 Task: Sort the products in the category "Sauvignon Blanc" by price (lowest first).
Action: Mouse moved to (811, 300)
Screenshot: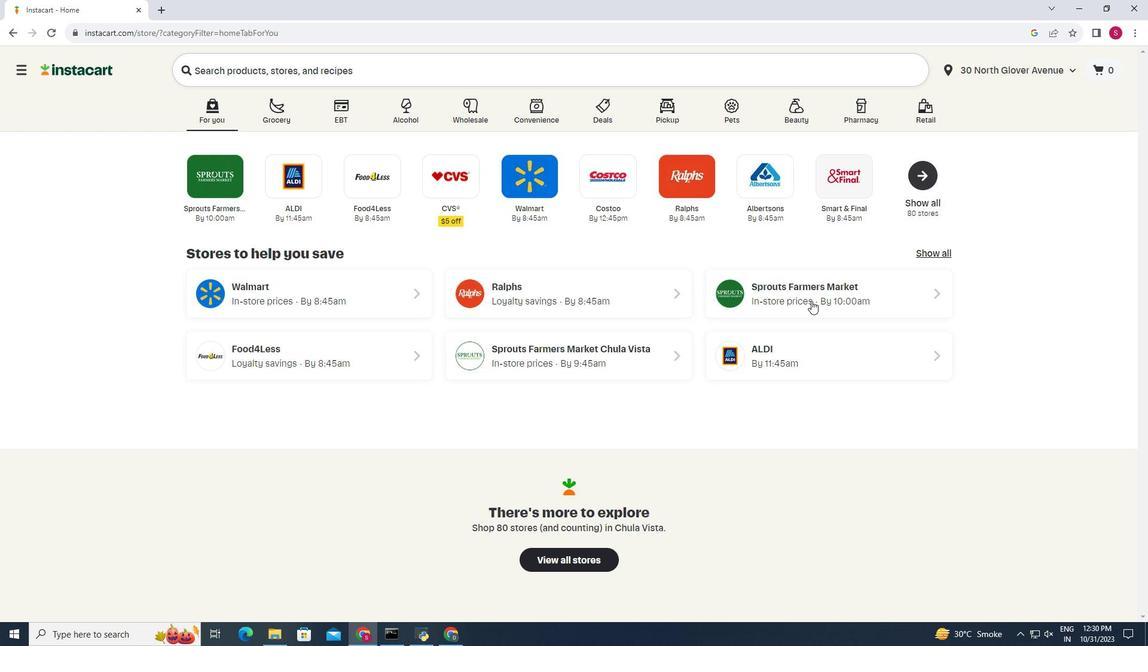 
Action: Mouse pressed left at (811, 300)
Screenshot: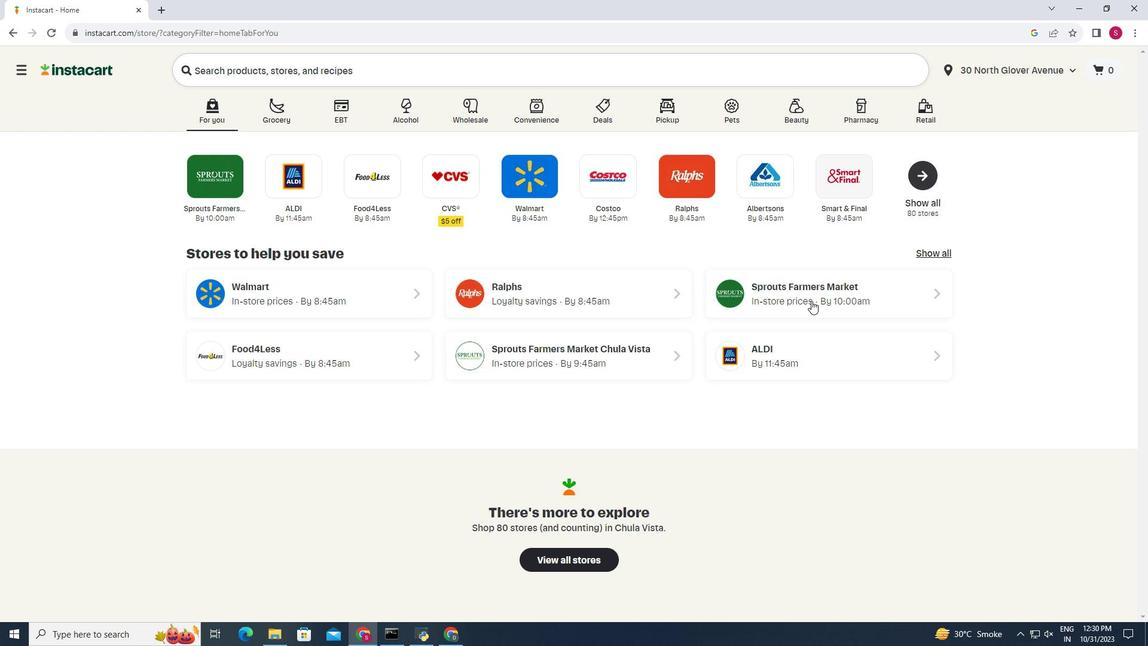 
Action: Mouse moved to (31, 565)
Screenshot: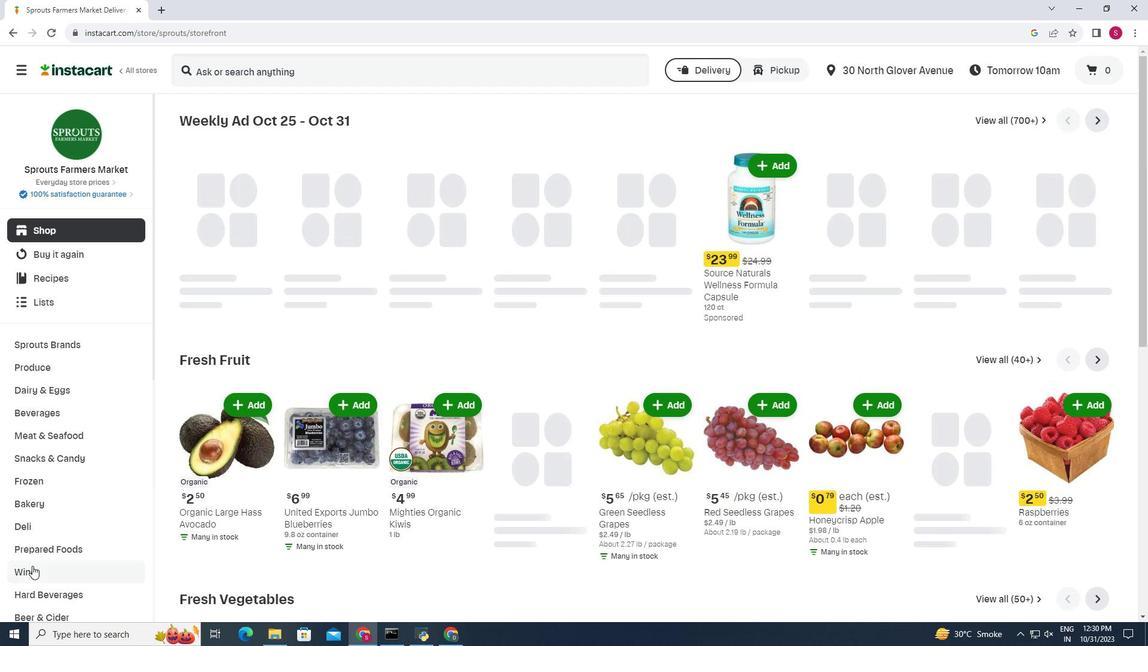
Action: Mouse pressed left at (31, 565)
Screenshot: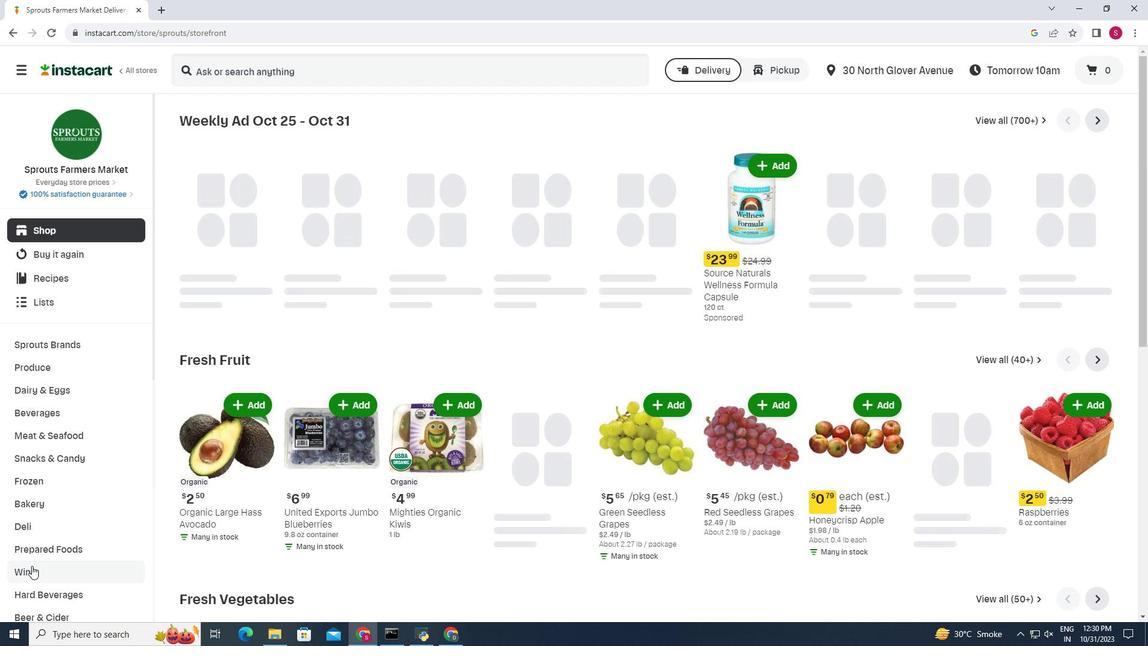 
Action: Mouse moved to (302, 291)
Screenshot: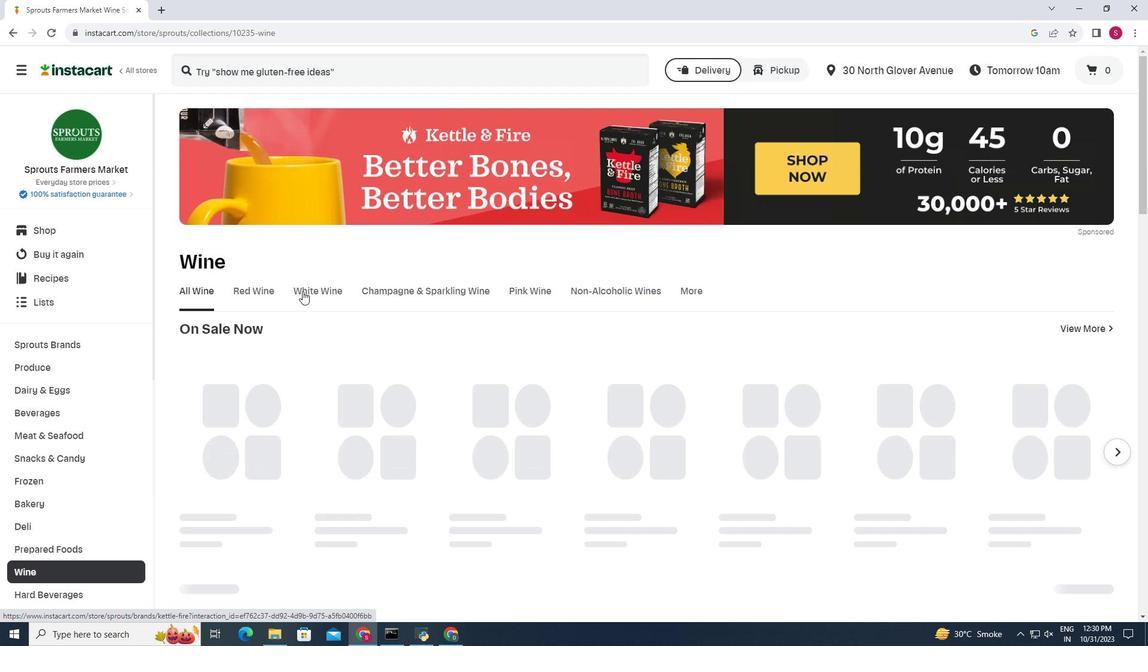 
Action: Mouse pressed left at (302, 291)
Screenshot: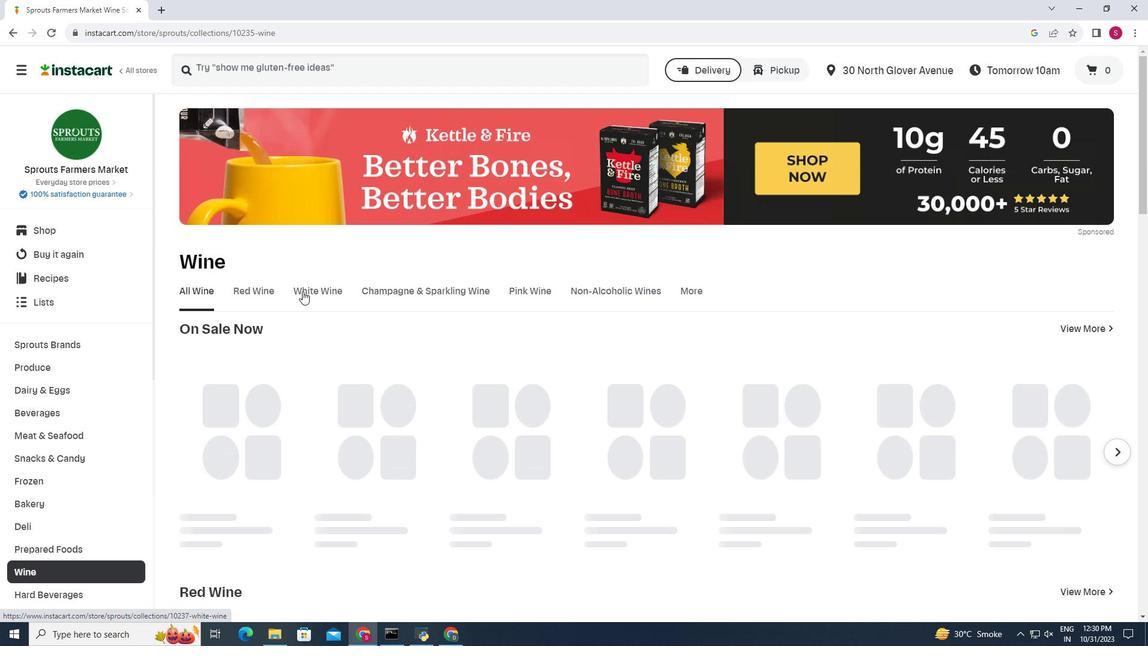 
Action: Mouse moved to (303, 205)
Screenshot: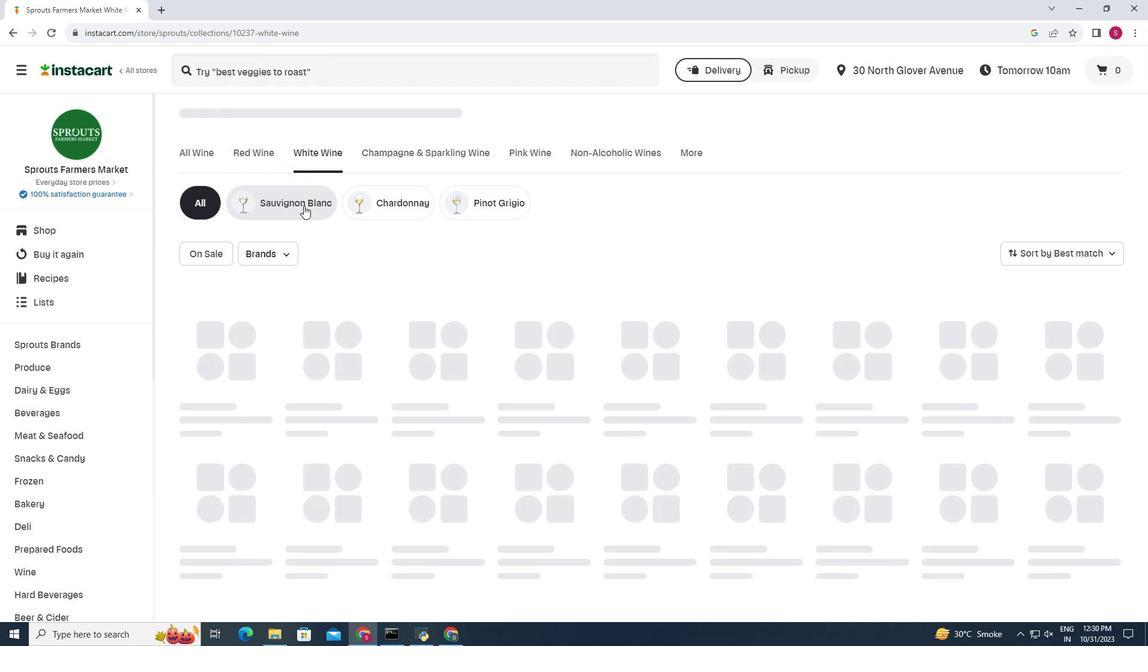 
Action: Mouse pressed left at (303, 205)
Screenshot: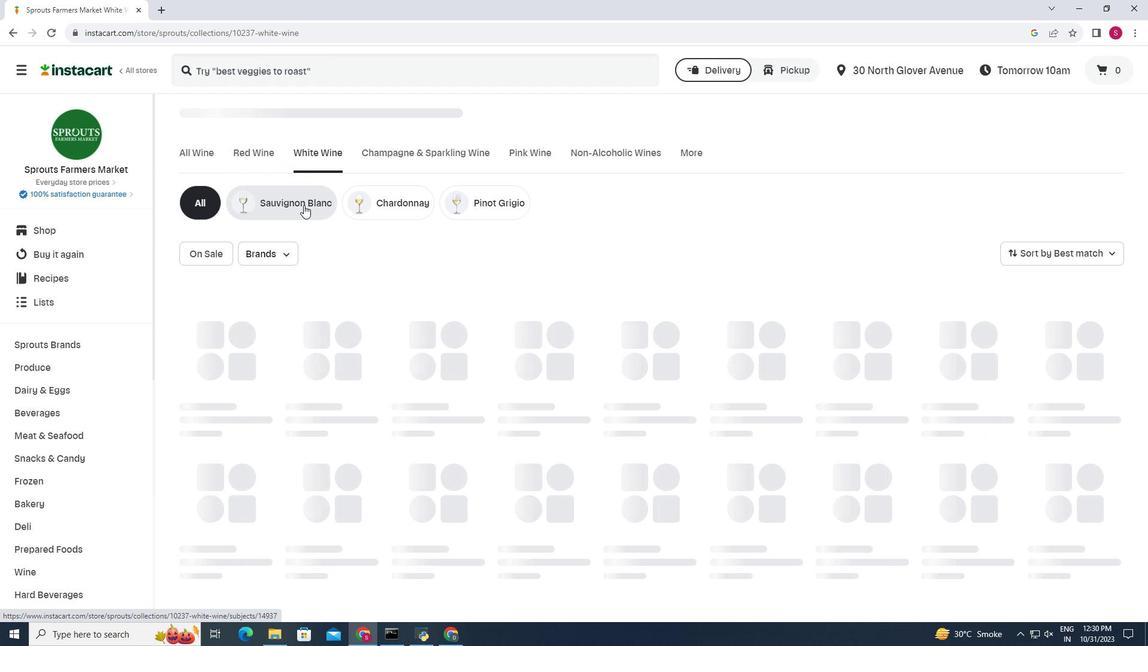 
Action: Mouse moved to (312, 205)
Screenshot: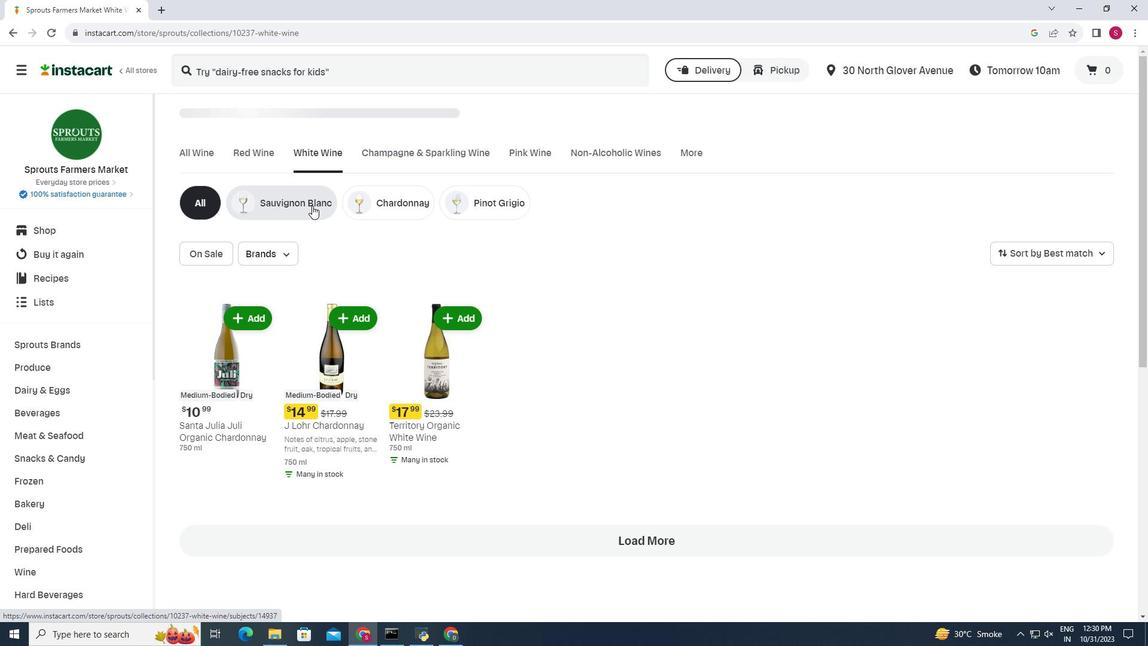 
Action: Mouse pressed left at (312, 205)
Screenshot: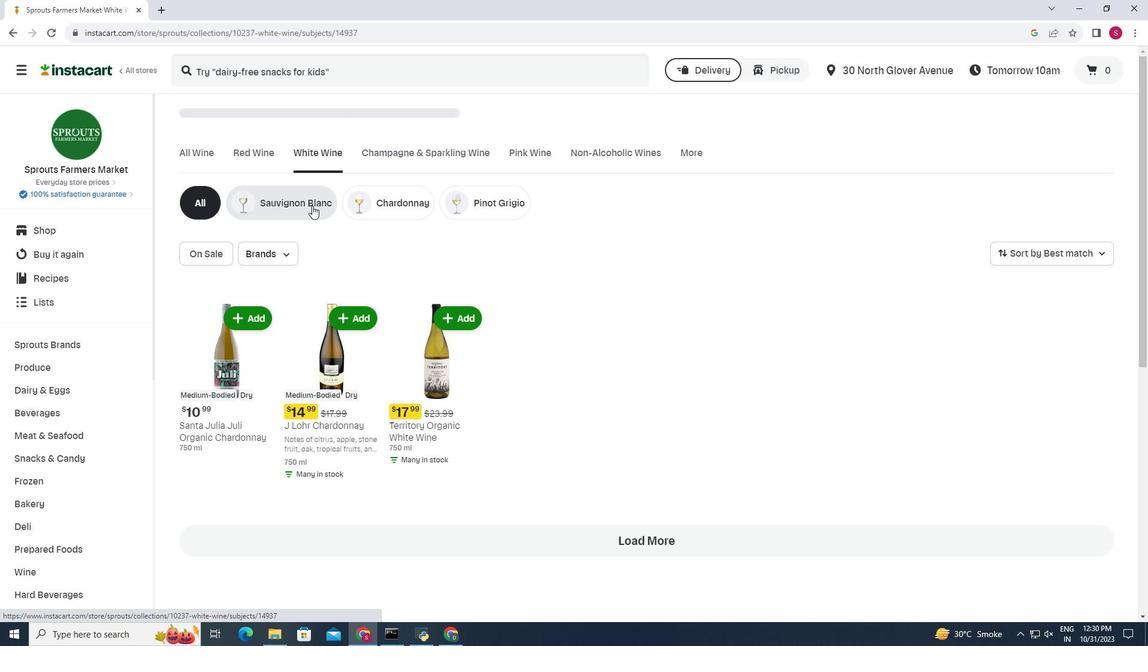
Action: Mouse moved to (1092, 386)
Screenshot: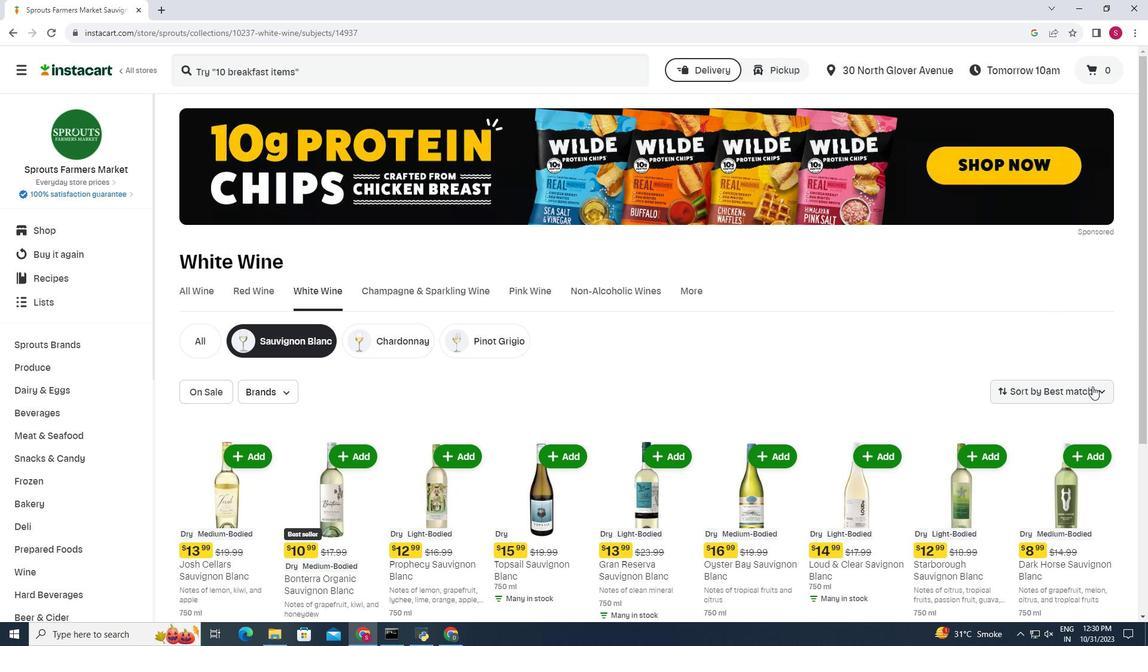 
Action: Mouse pressed left at (1092, 386)
Screenshot: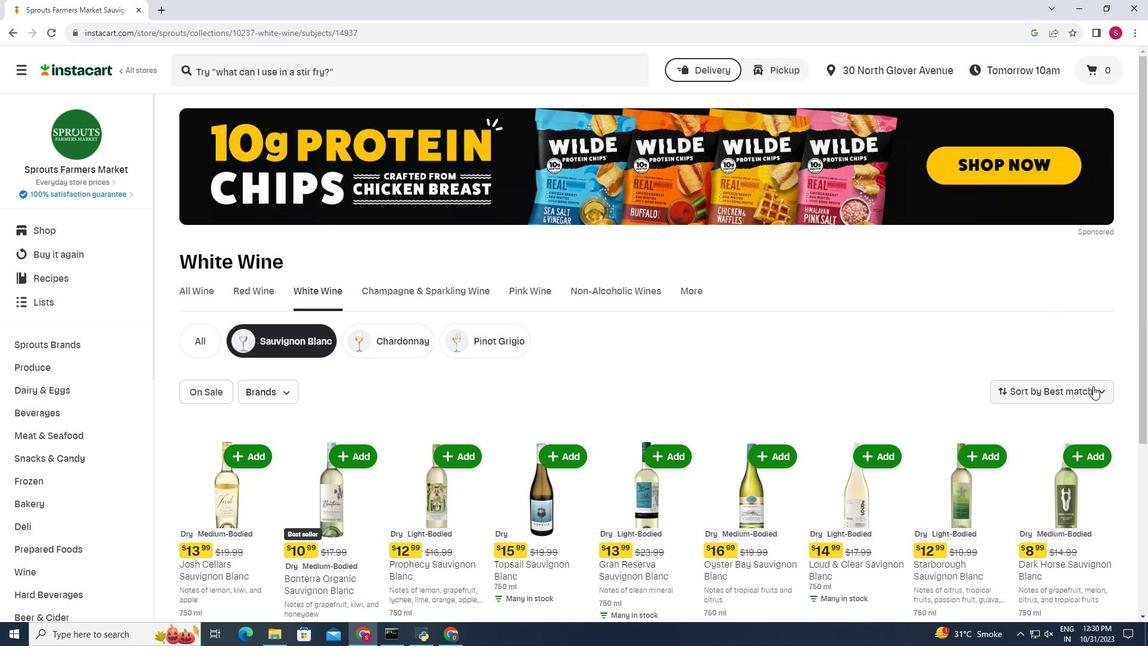 
Action: Mouse moved to (1070, 451)
Screenshot: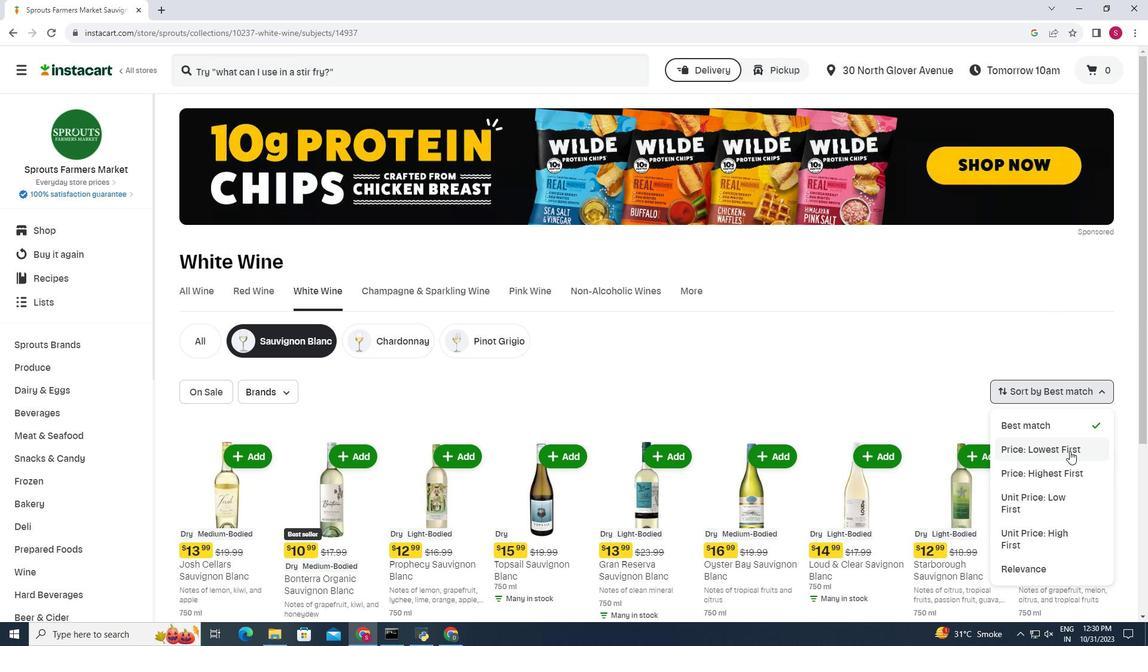 
Action: Mouse pressed left at (1070, 451)
Screenshot: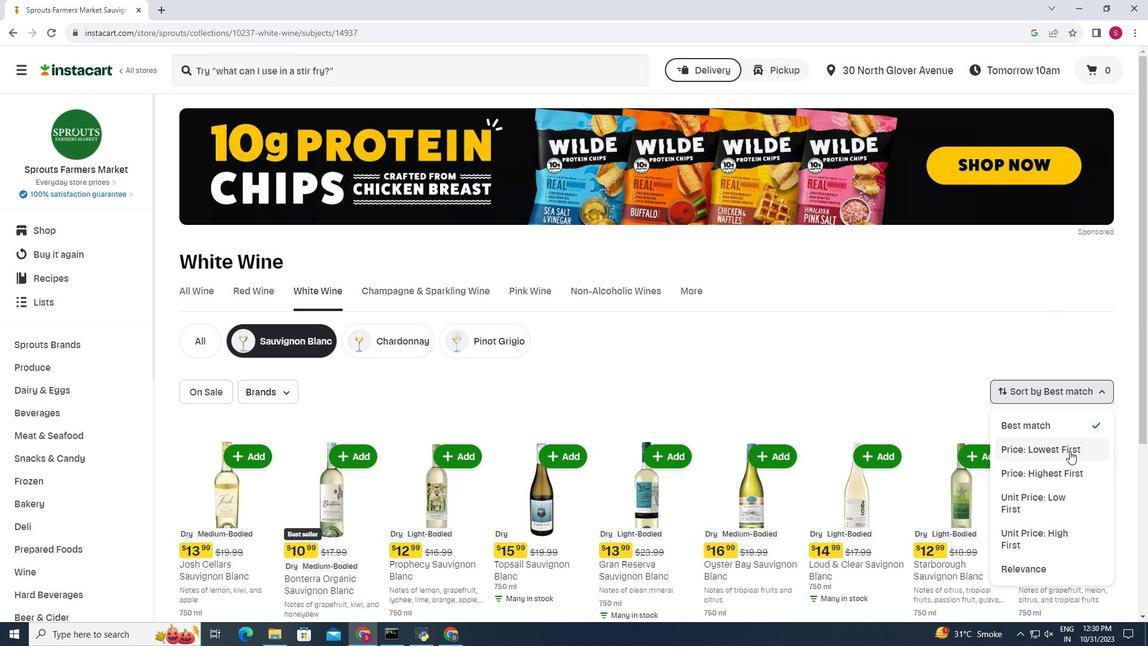 
Action: Mouse moved to (771, 340)
Screenshot: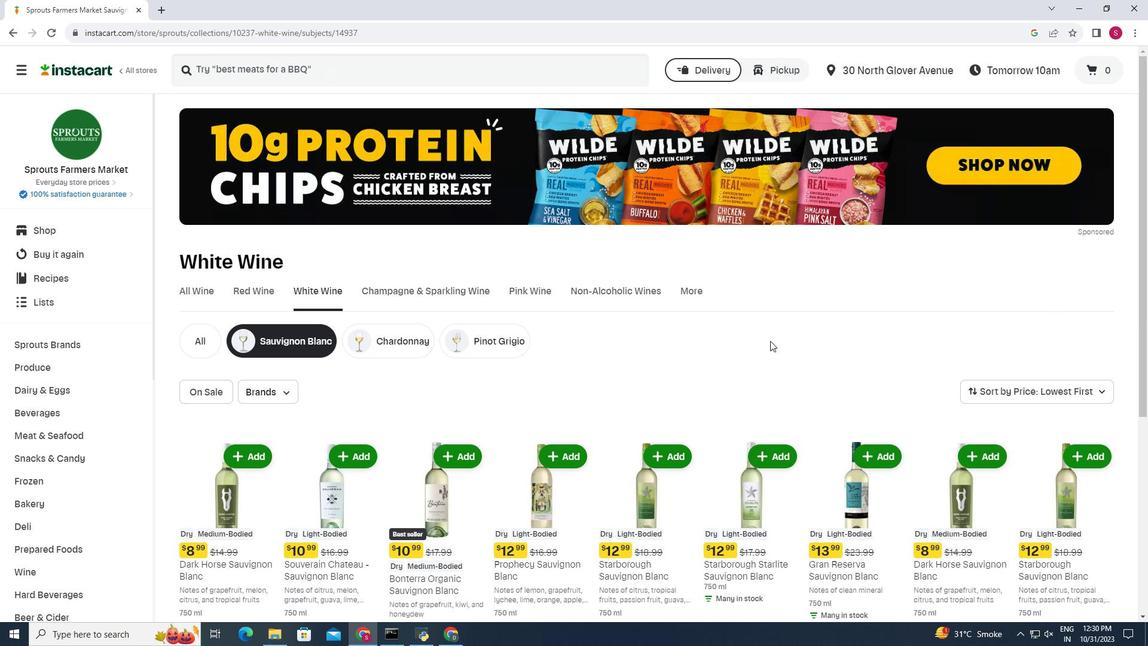 
Action: Mouse scrolled (771, 340) with delta (0, 0)
Screenshot: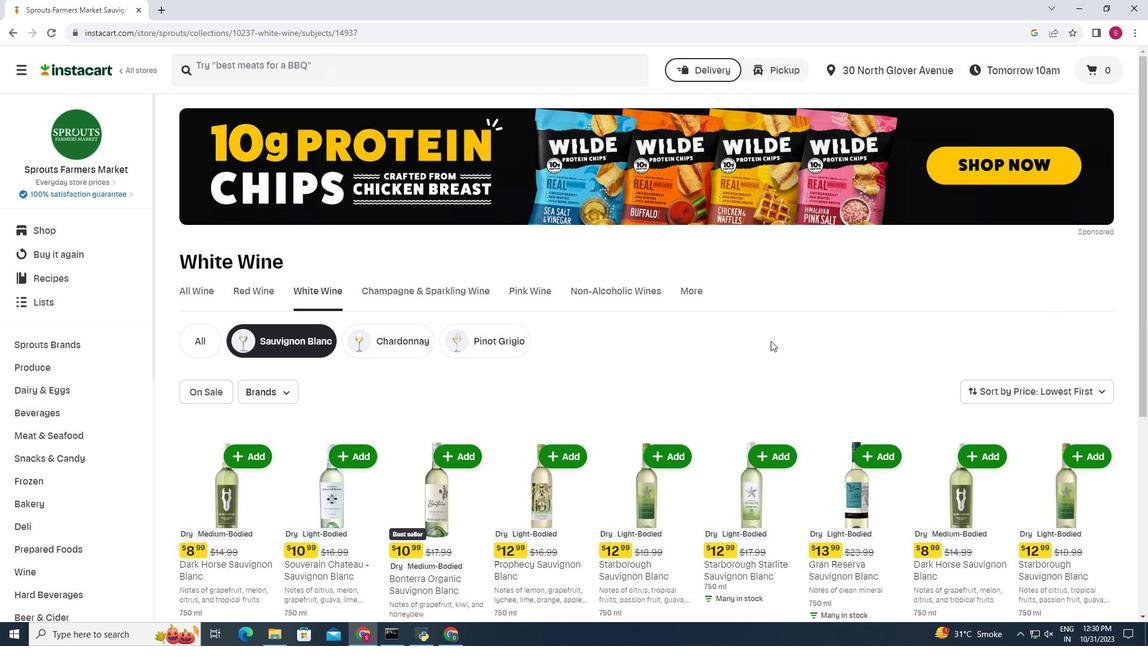 
Action: Mouse moved to (771, 340)
Screenshot: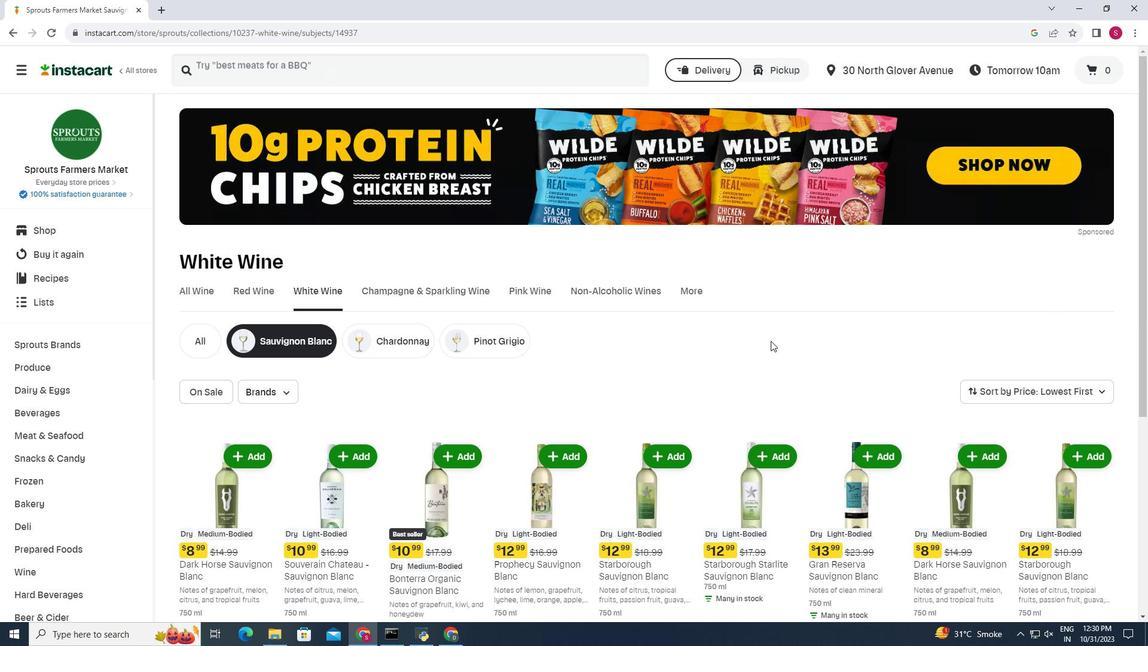 
Action: Mouse scrolled (771, 340) with delta (0, 0)
Screenshot: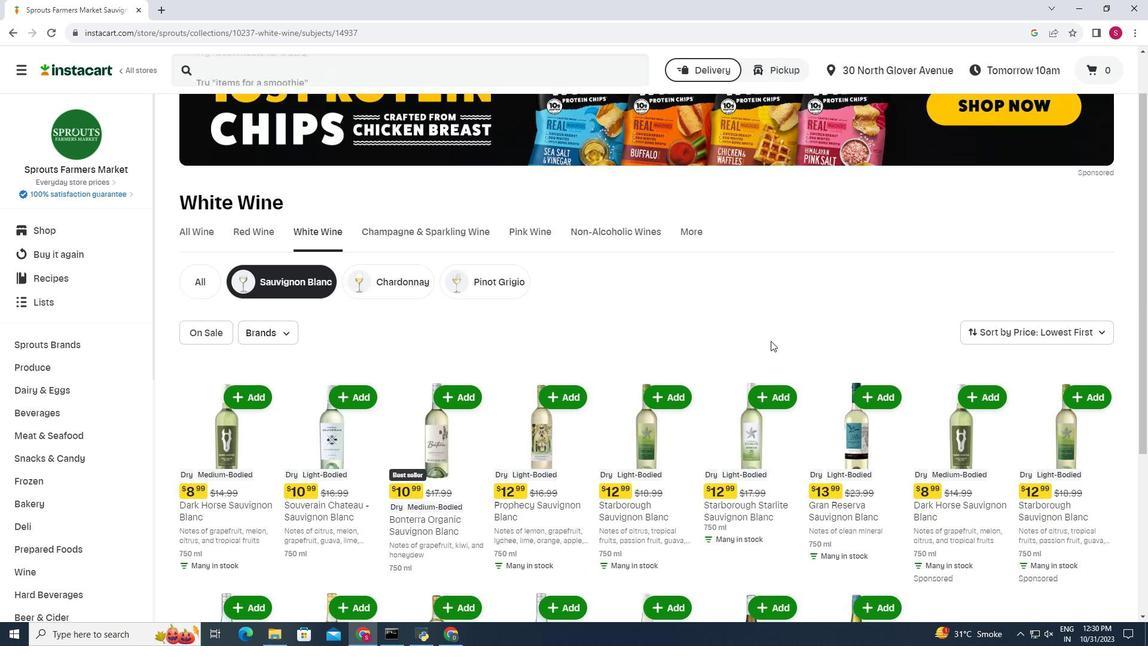 
Action: Mouse scrolled (771, 340) with delta (0, 0)
Screenshot: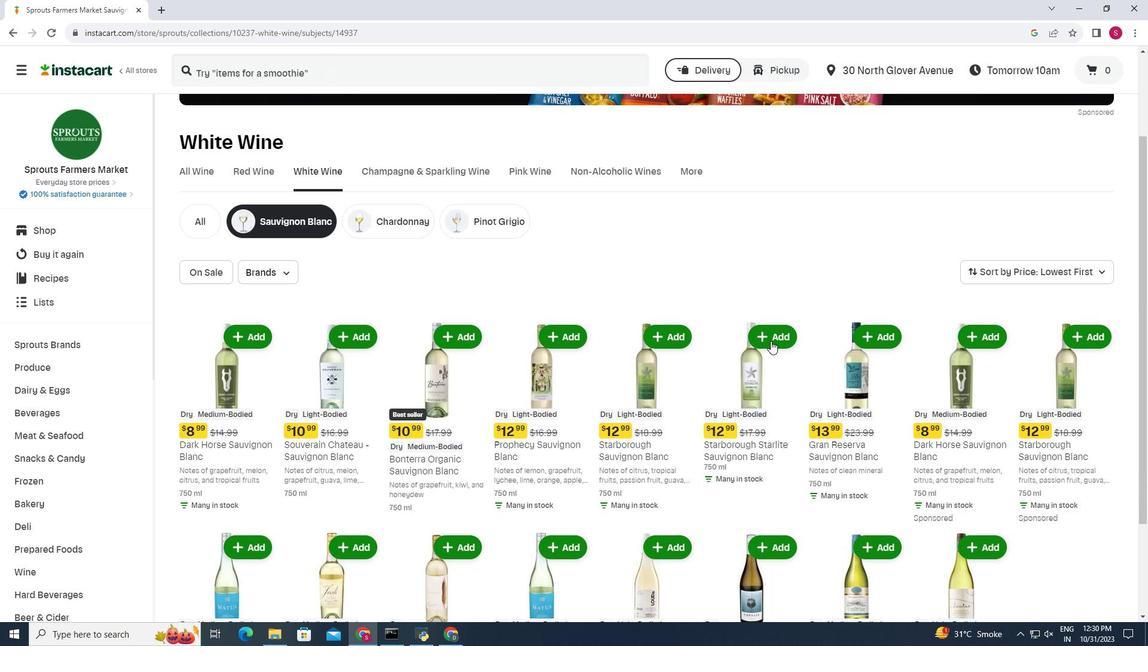 
Action: Mouse moved to (771, 340)
Screenshot: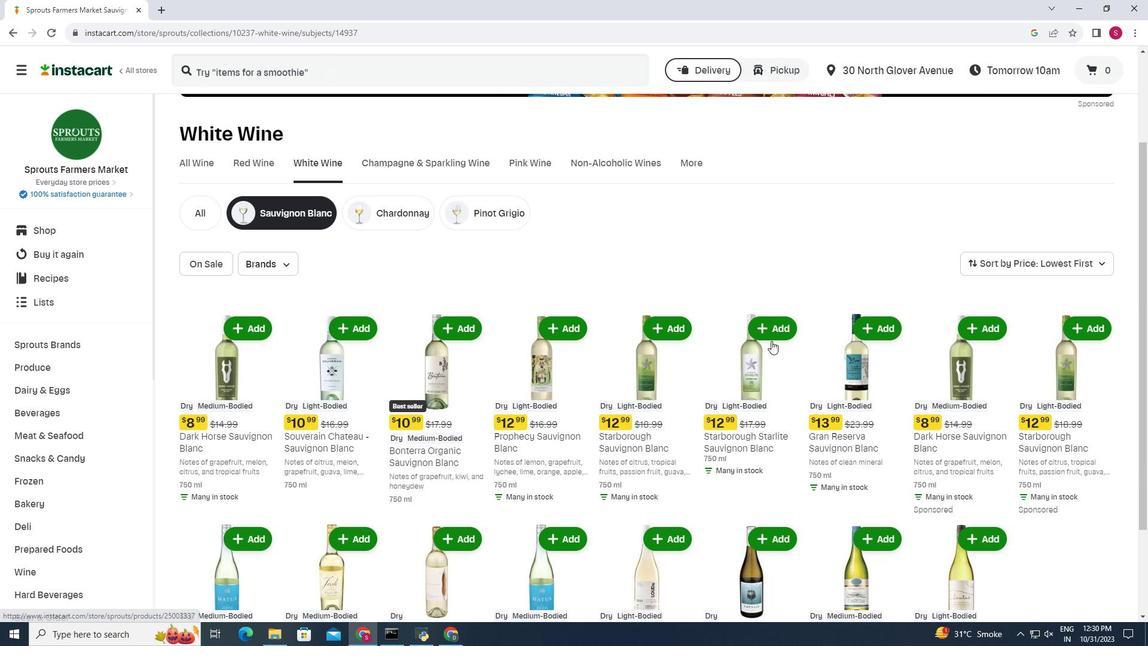 
Action: Mouse scrolled (771, 340) with delta (0, 0)
Screenshot: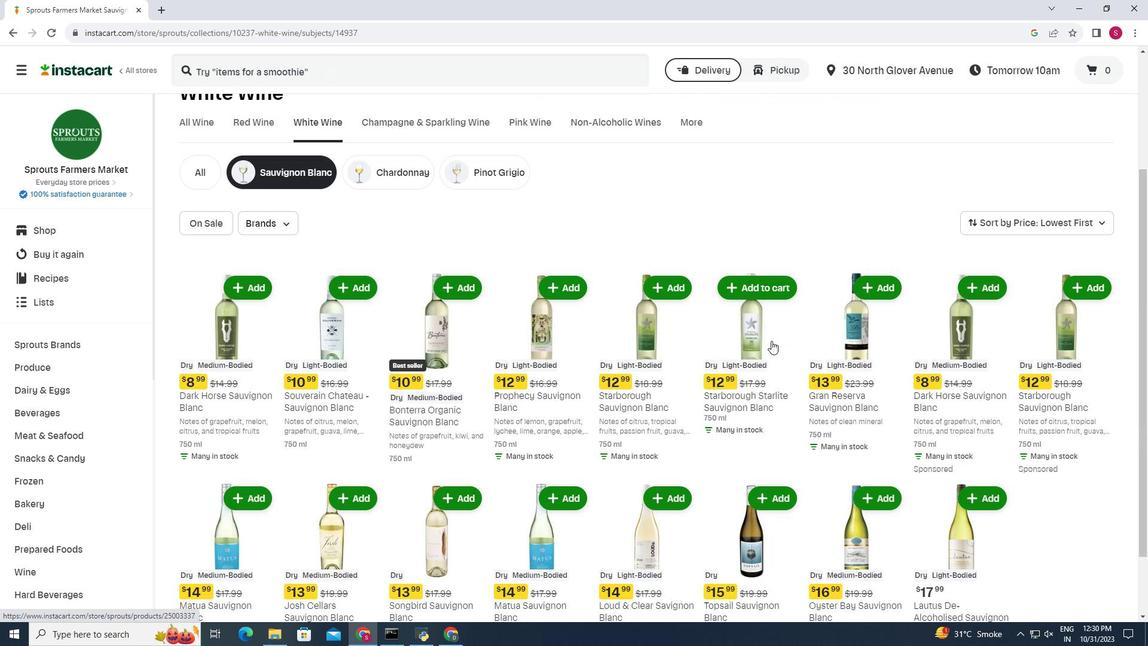 
Action: Mouse moved to (777, 340)
Screenshot: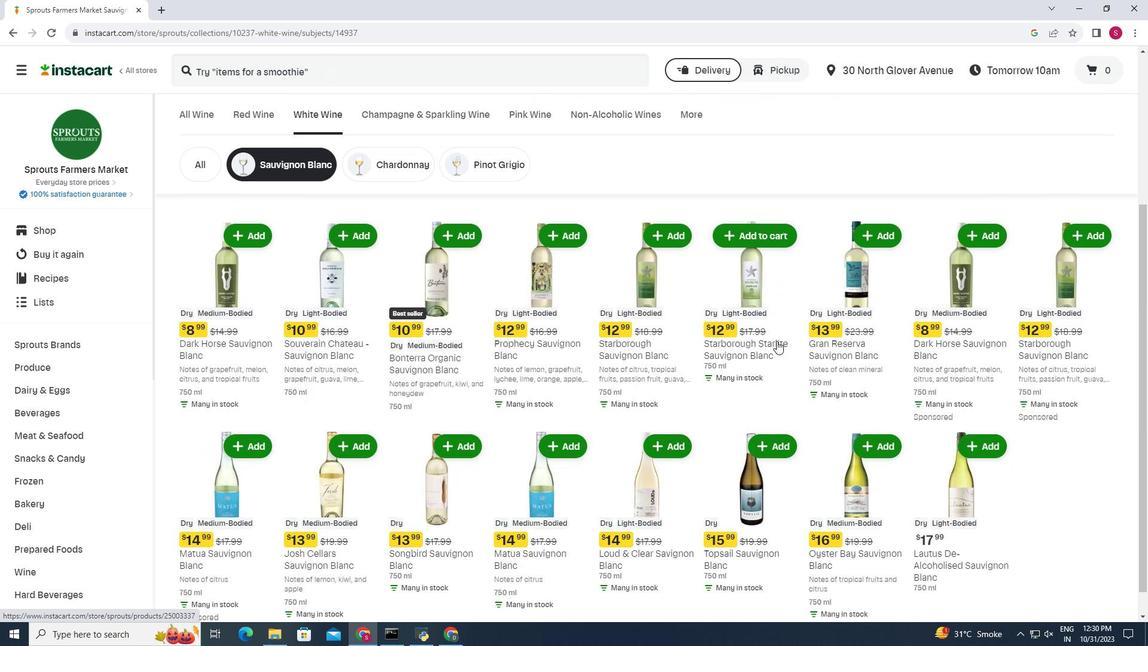 
Action: Mouse scrolled (777, 340) with delta (0, 0)
Screenshot: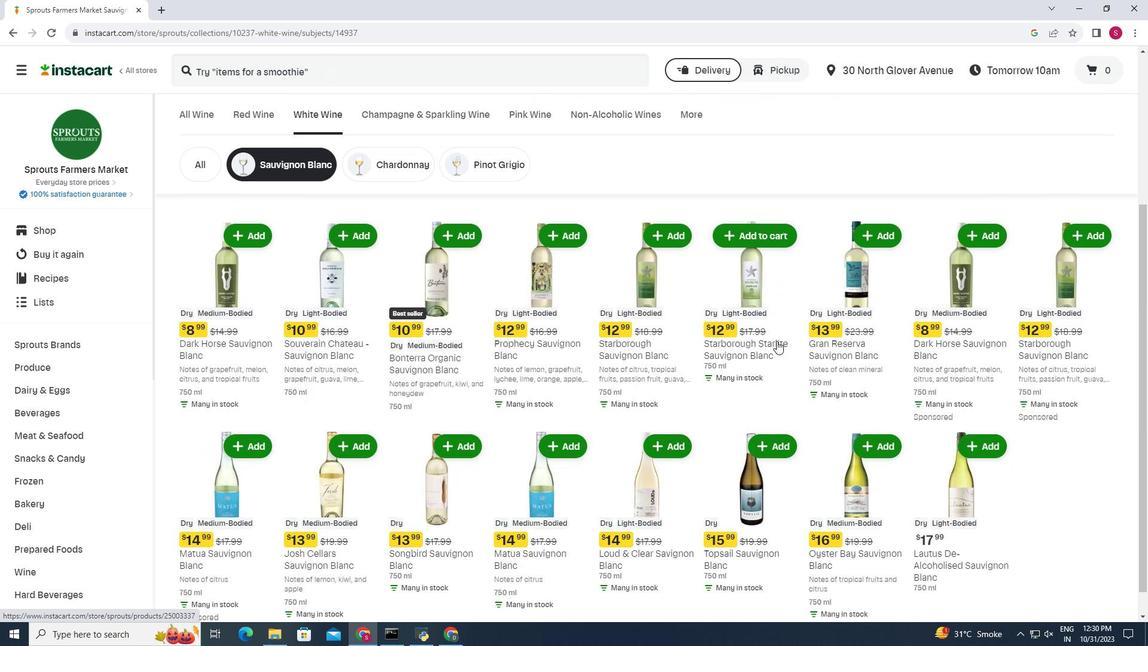 
Action: Mouse moved to (778, 340)
Screenshot: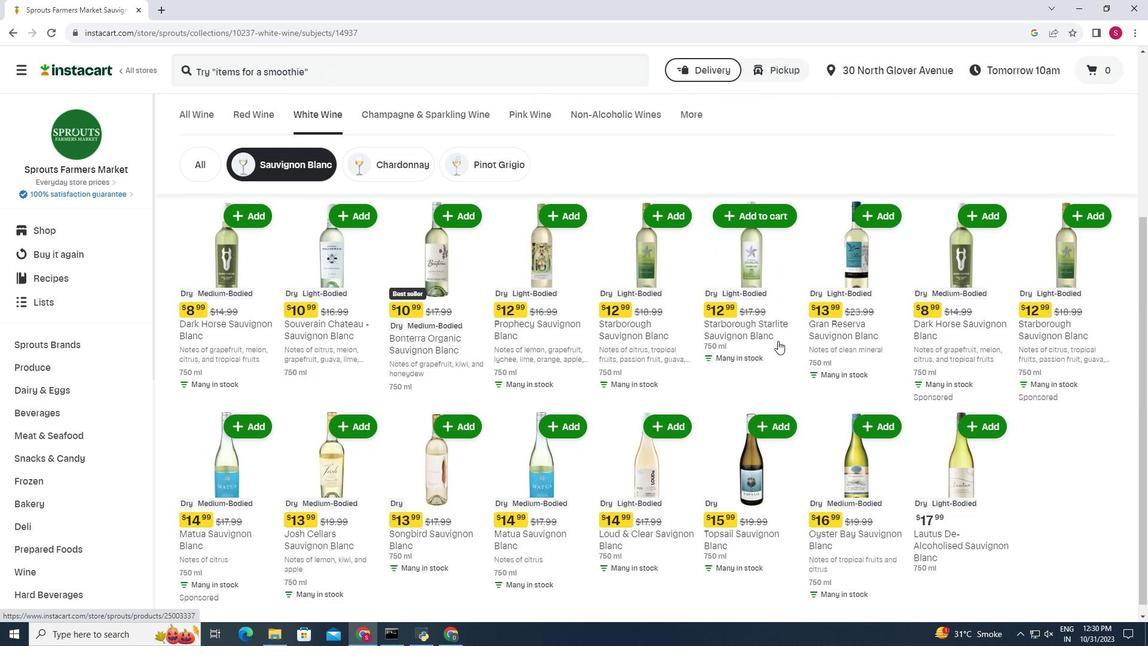 
Action: Mouse scrolled (778, 340) with delta (0, 0)
Screenshot: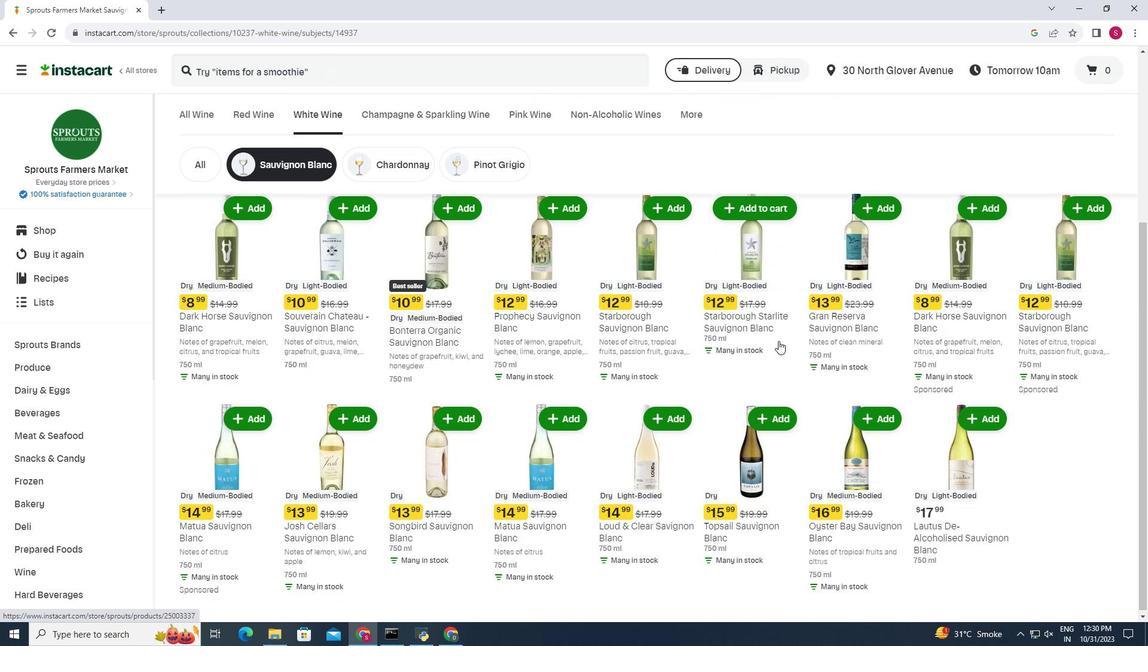 
Action: Mouse moved to (779, 341)
Screenshot: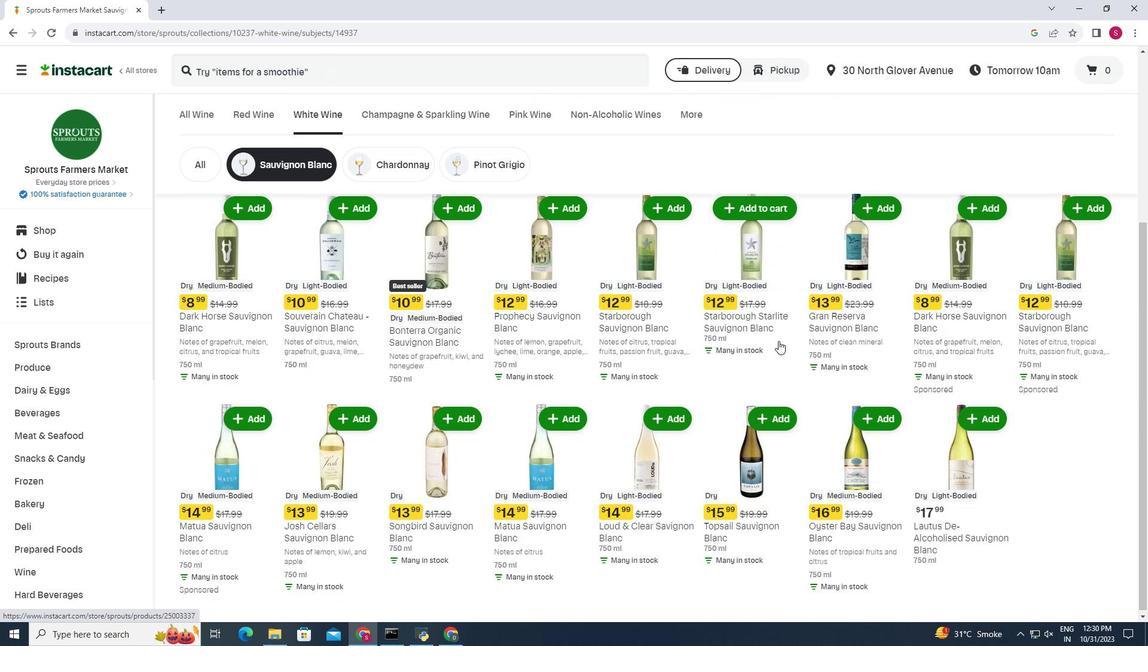 
Action: Mouse scrolled (779, 340) with delta (0, 0)
Screenshot: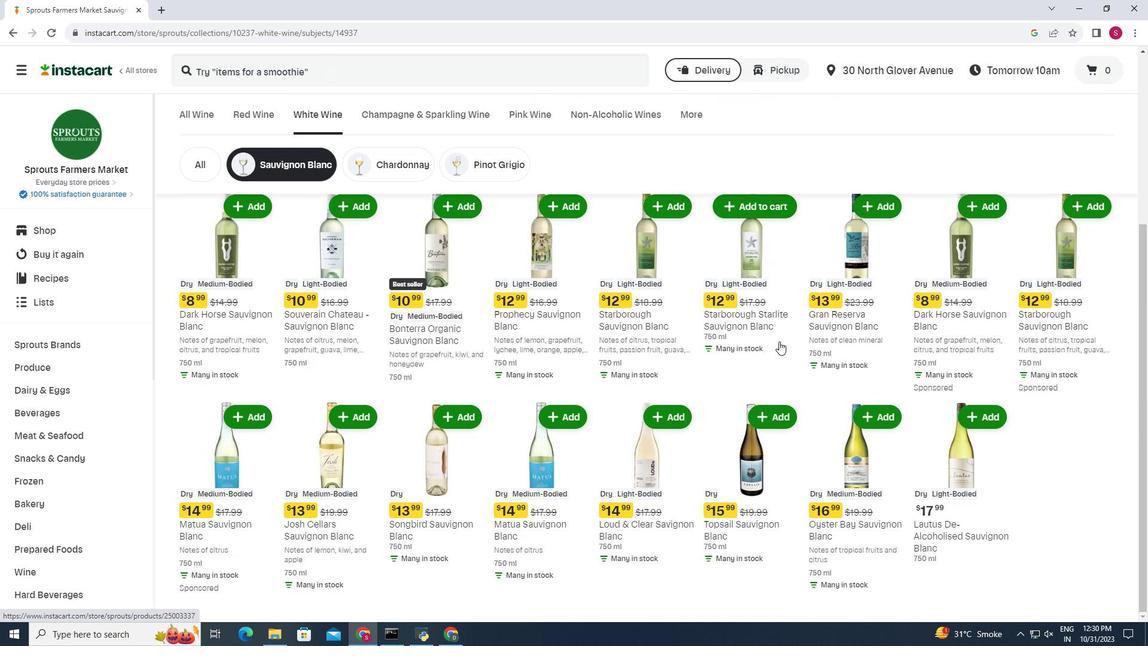 
Action: Mouse moved to (781, 341)
Screenshot: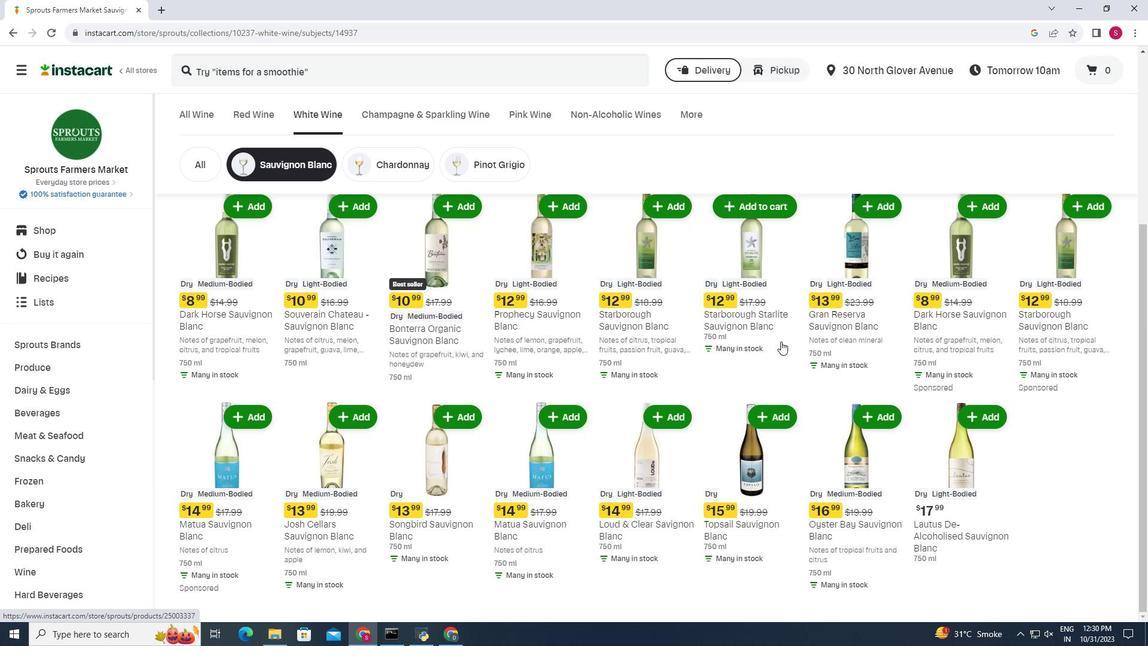 
